 Task: In group updates turn off email notifications.
Action: Mouse moved to (780, 69)
Screenshot: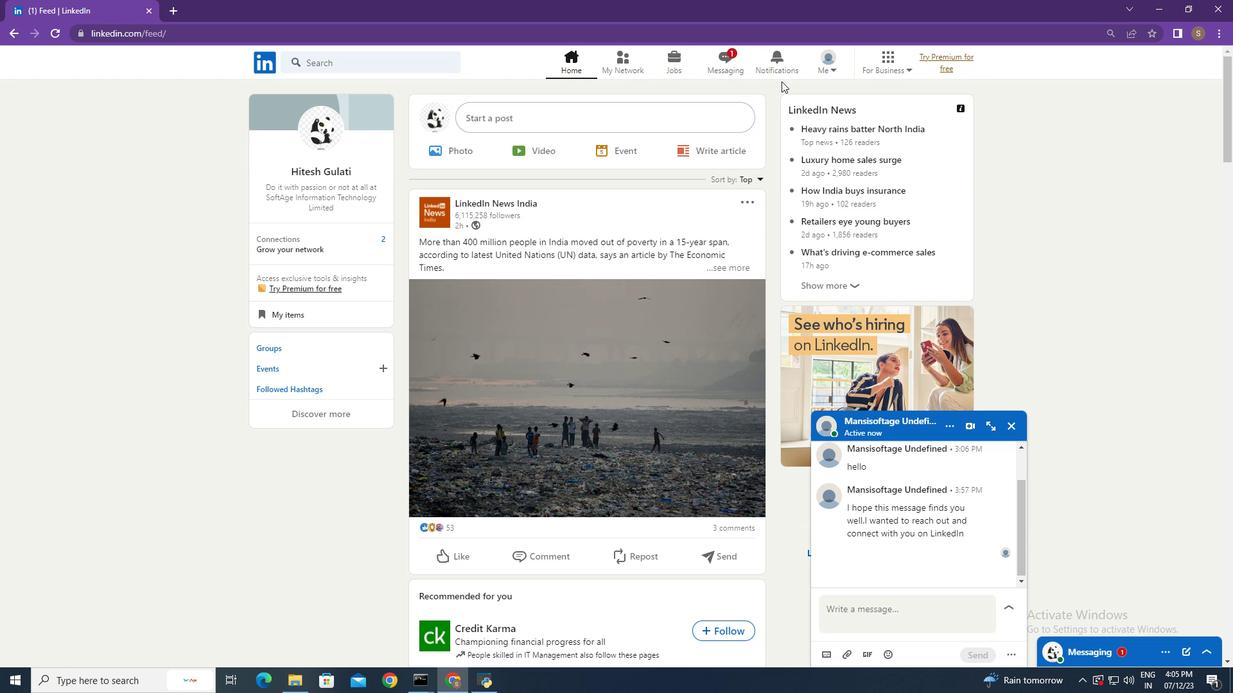 
Action: Mouse pressed left at (780, 69)
Screenshot: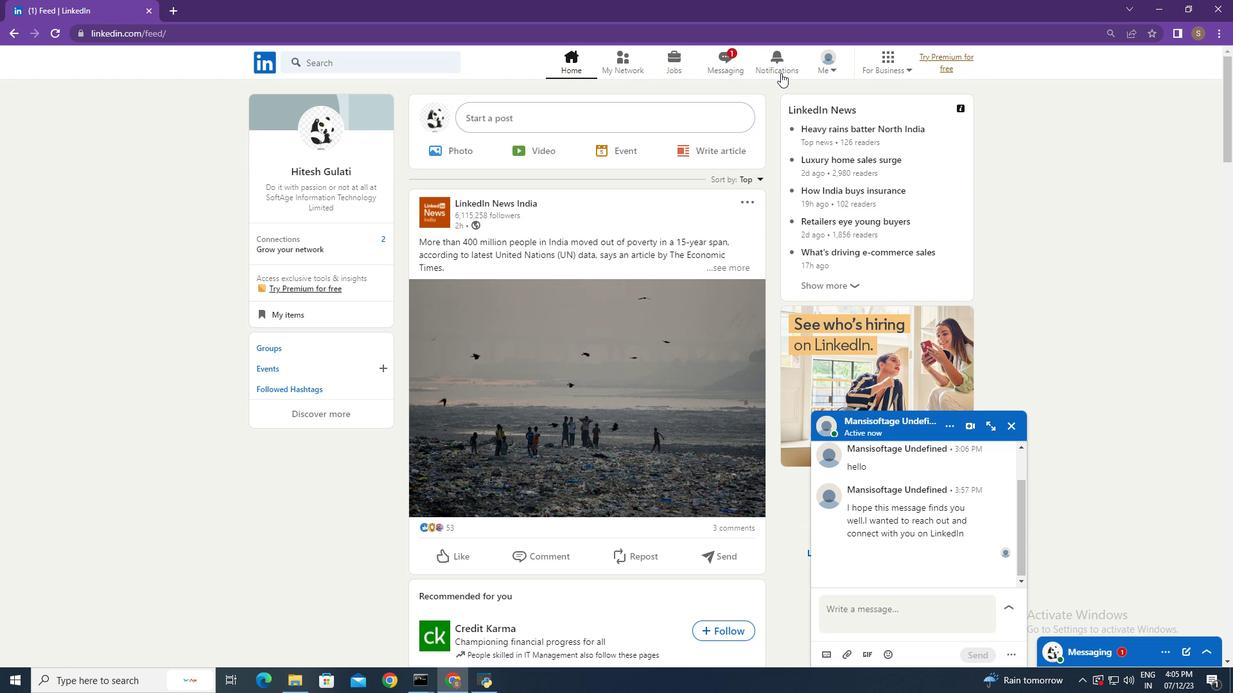 
Action: Mouse moved to (295, 147)
Screenshot: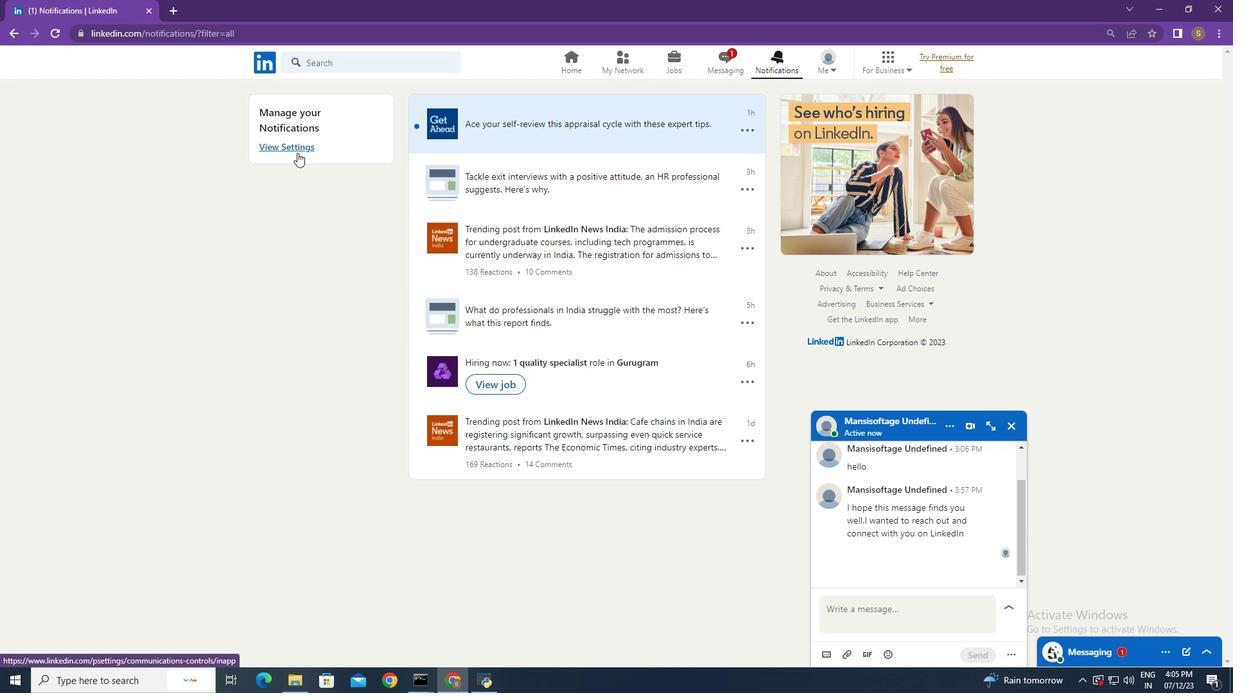 
Action: Mouse pressed left at (295, 147)
Screenshot: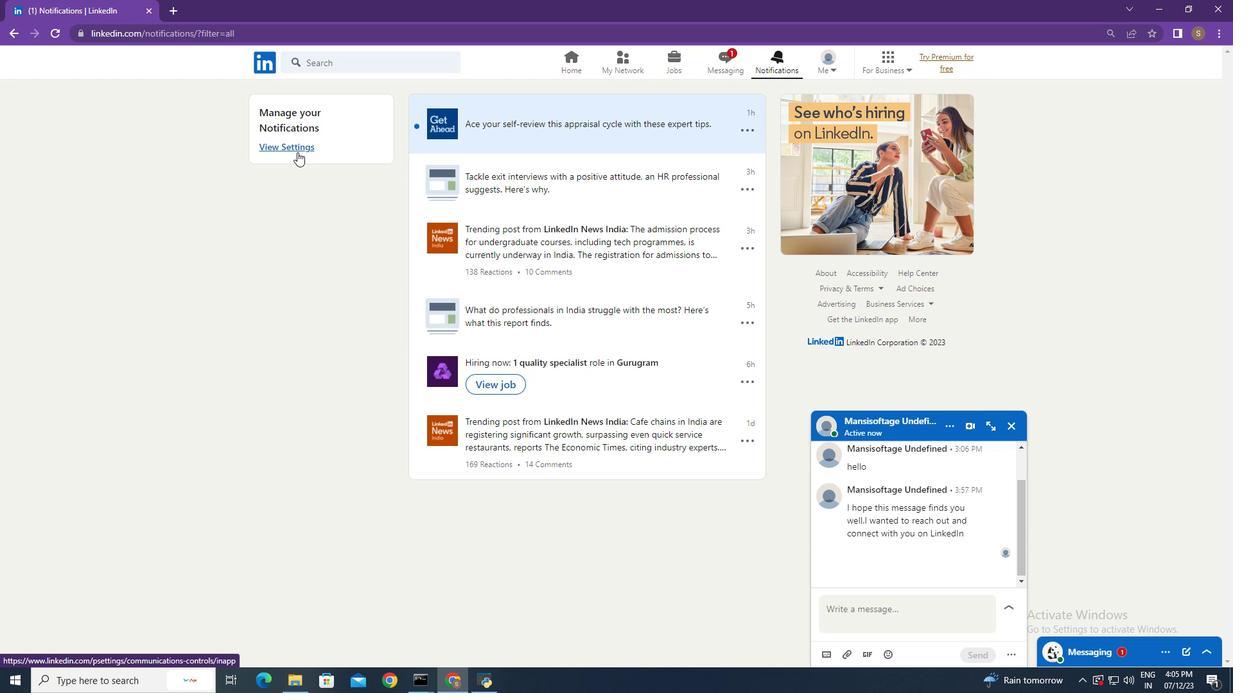 
Action: Mouse moved to (672, 360)
Screenshot: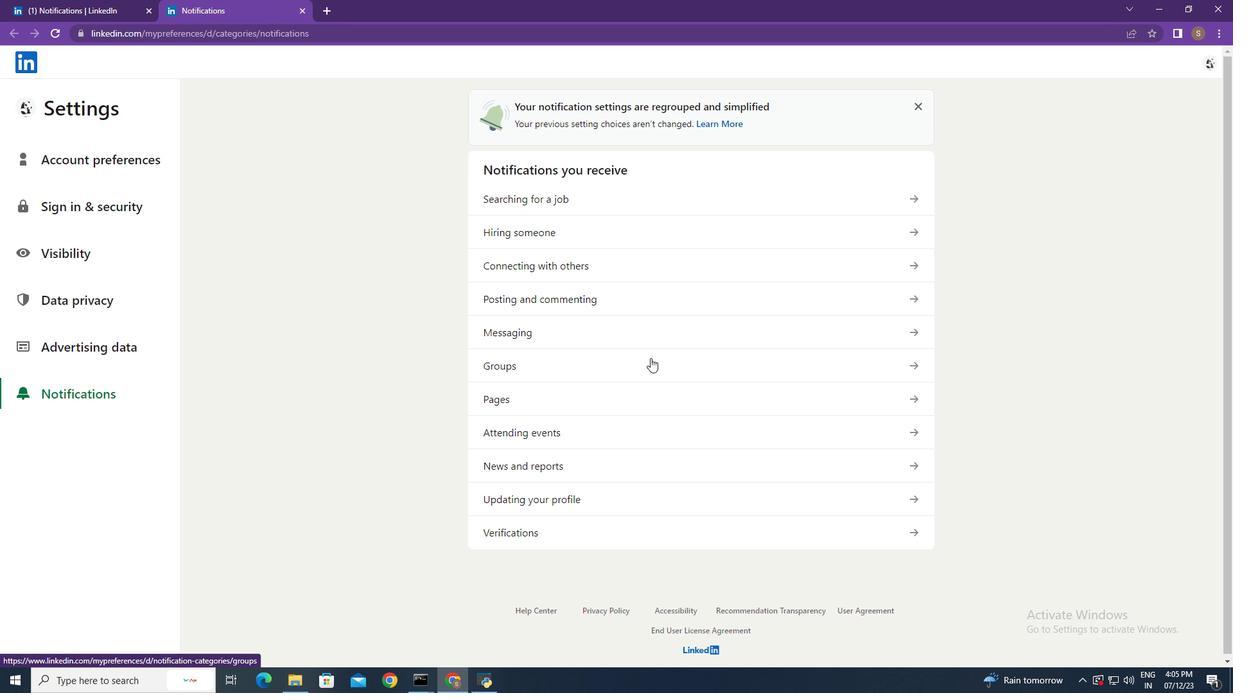 
Action: Mouse pressed left at (672, 360)
Screenshot: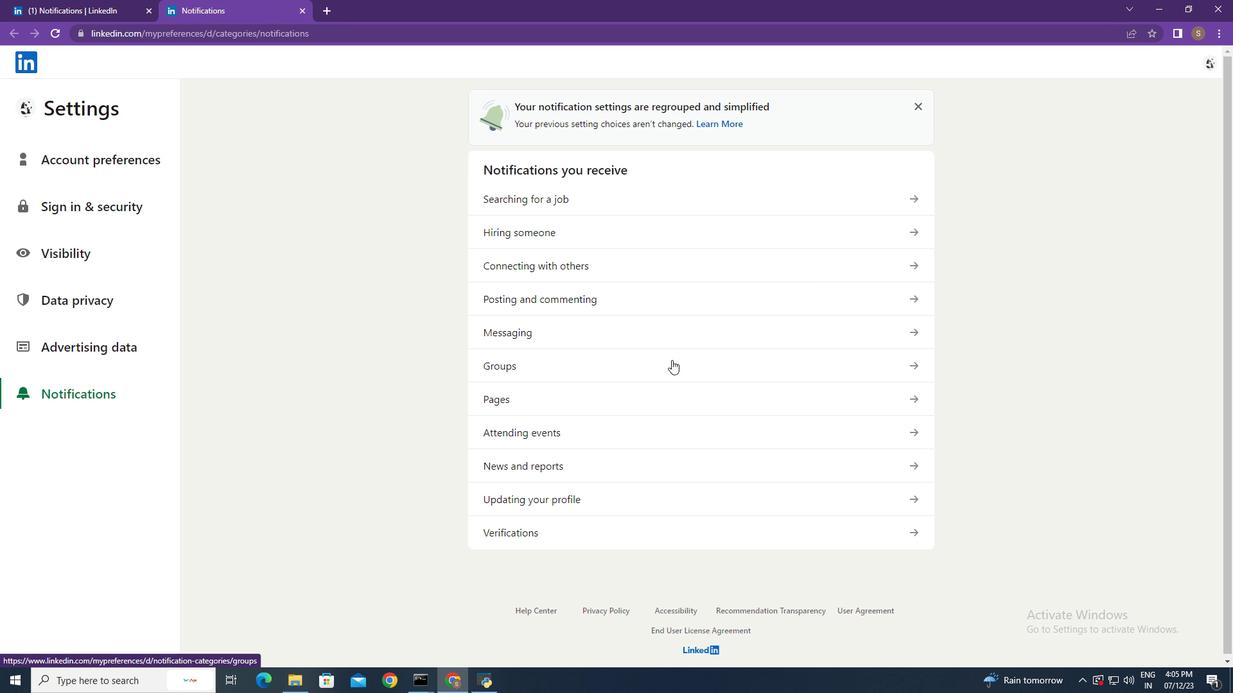 
Action: Mouse moved to (737, 235)
Screenshot: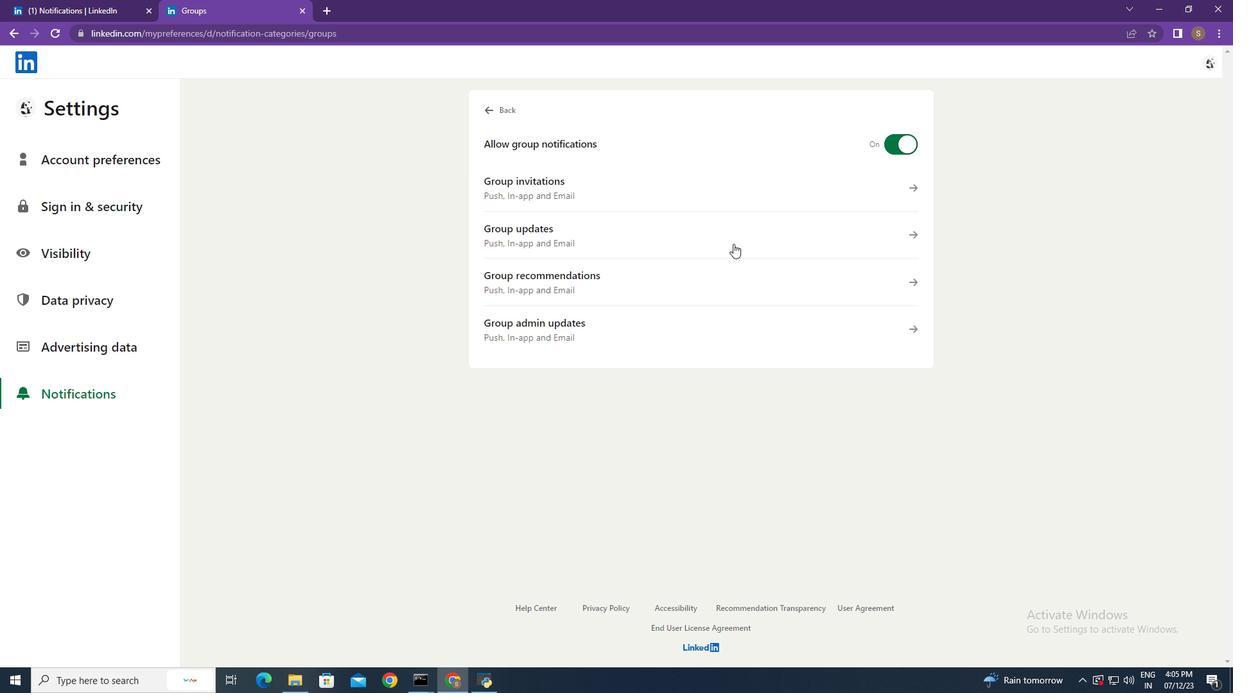 
Action: Mouse pressed left at (737, 235)
Screenshot: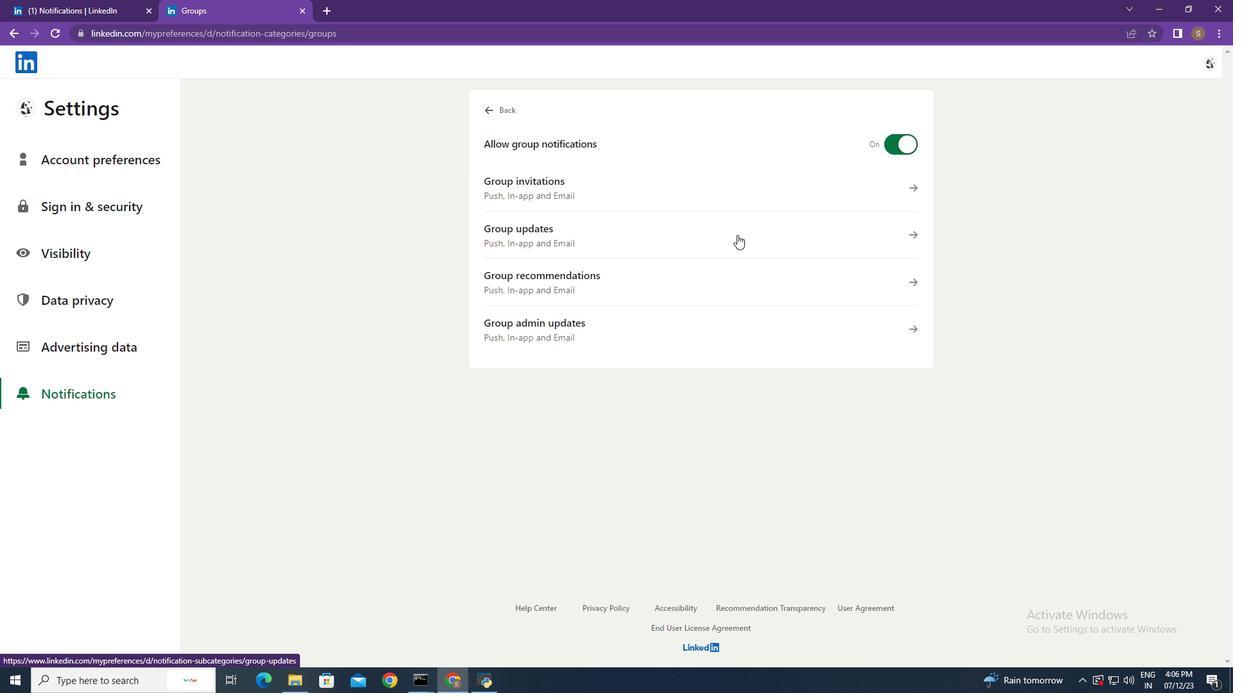 
Action: Mouse moved to (902, 323)
Screenshot: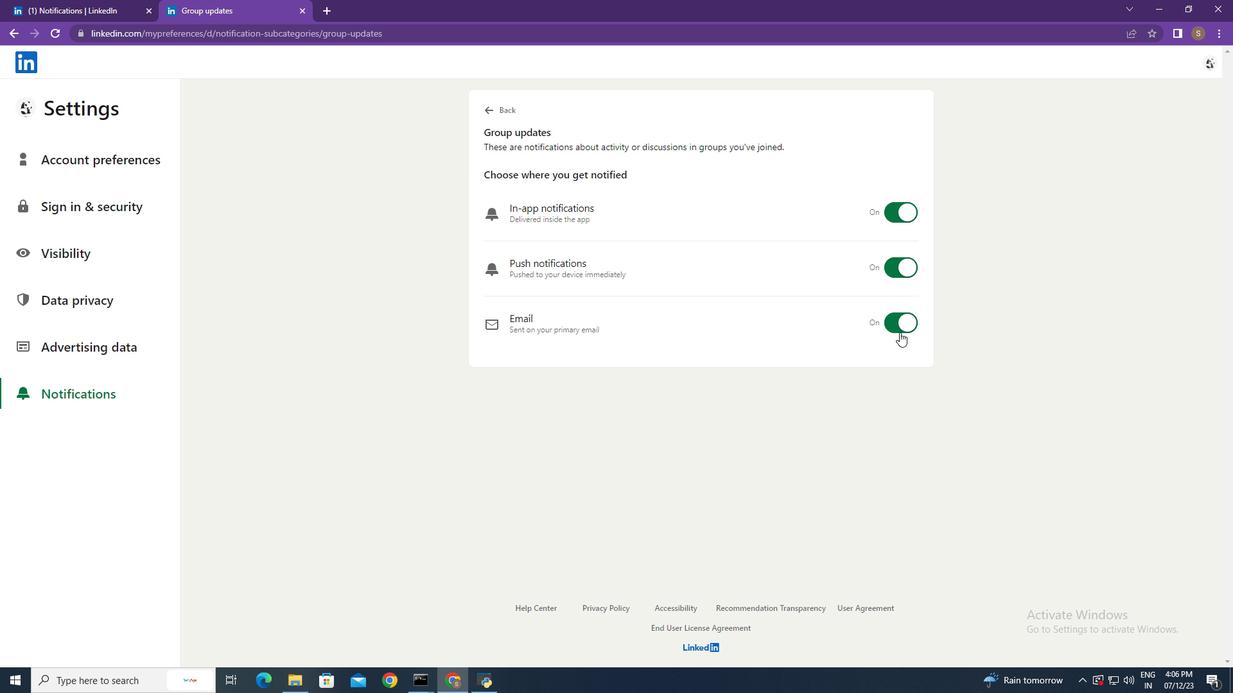 
Action: Mouse pressed left at (902, 323)
Screenshot: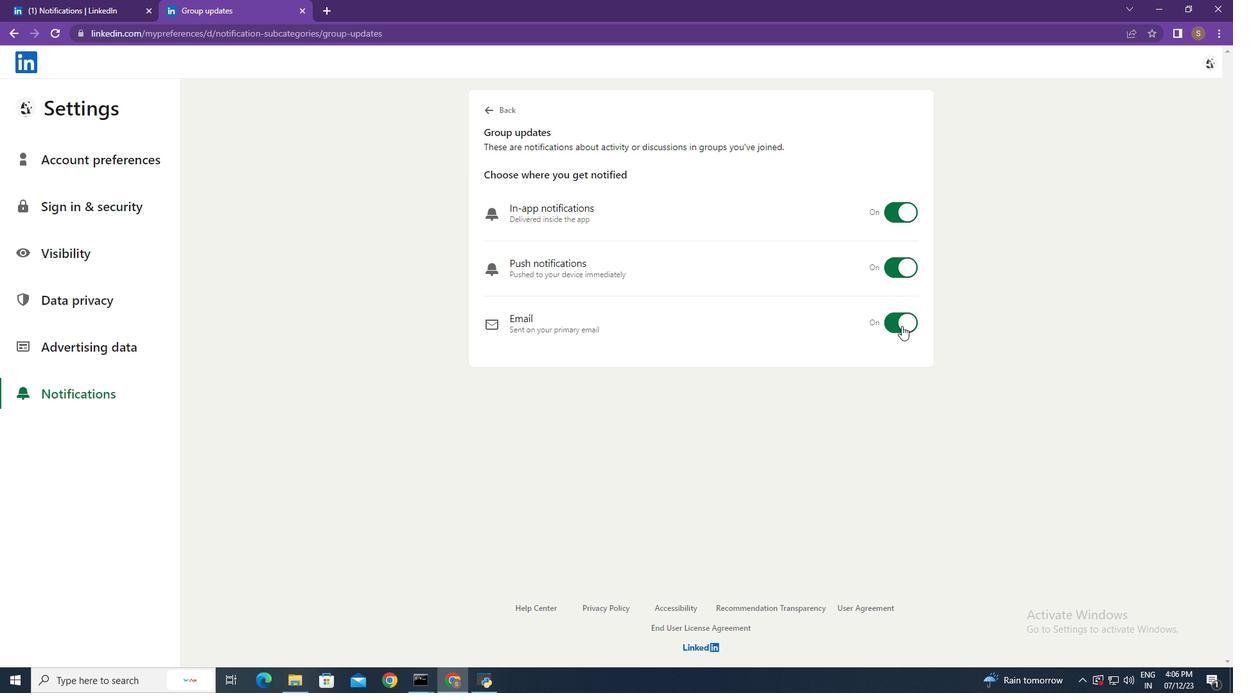 
Action: Mouse moved to (608, 363)
Screenshot: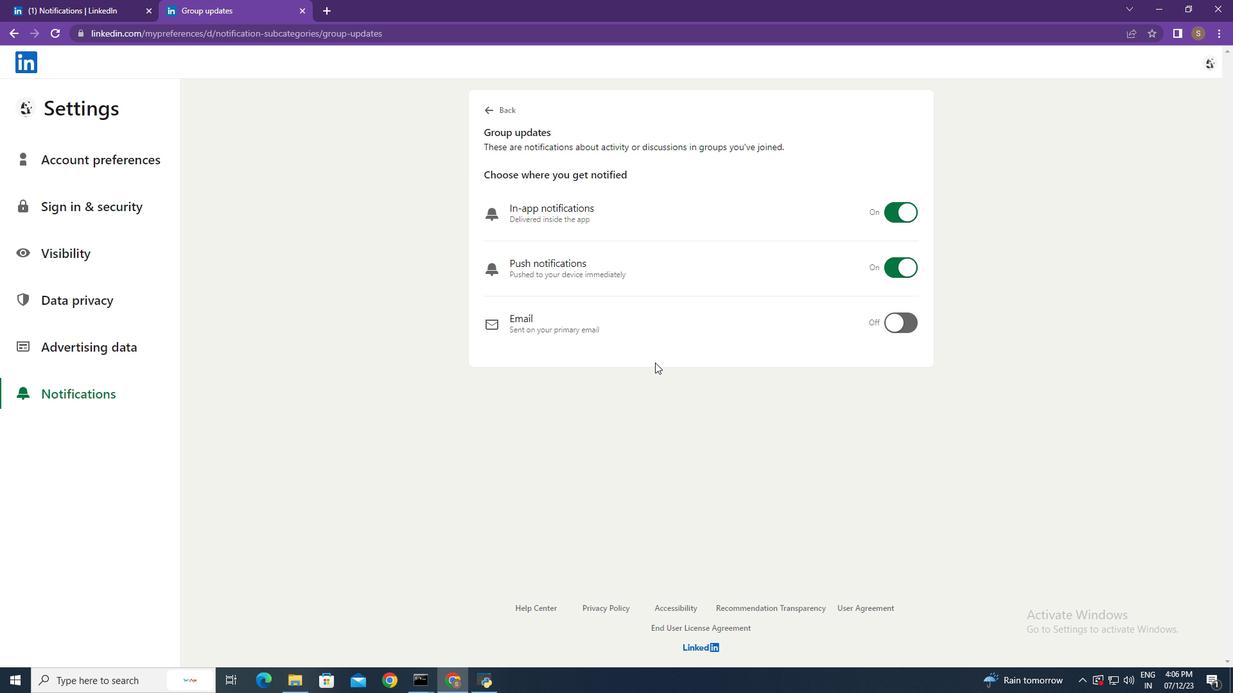 
